 Task: Add filter "Over a year ago" in request date.
Action: Mouse moved to (862, 263)
Screenshot: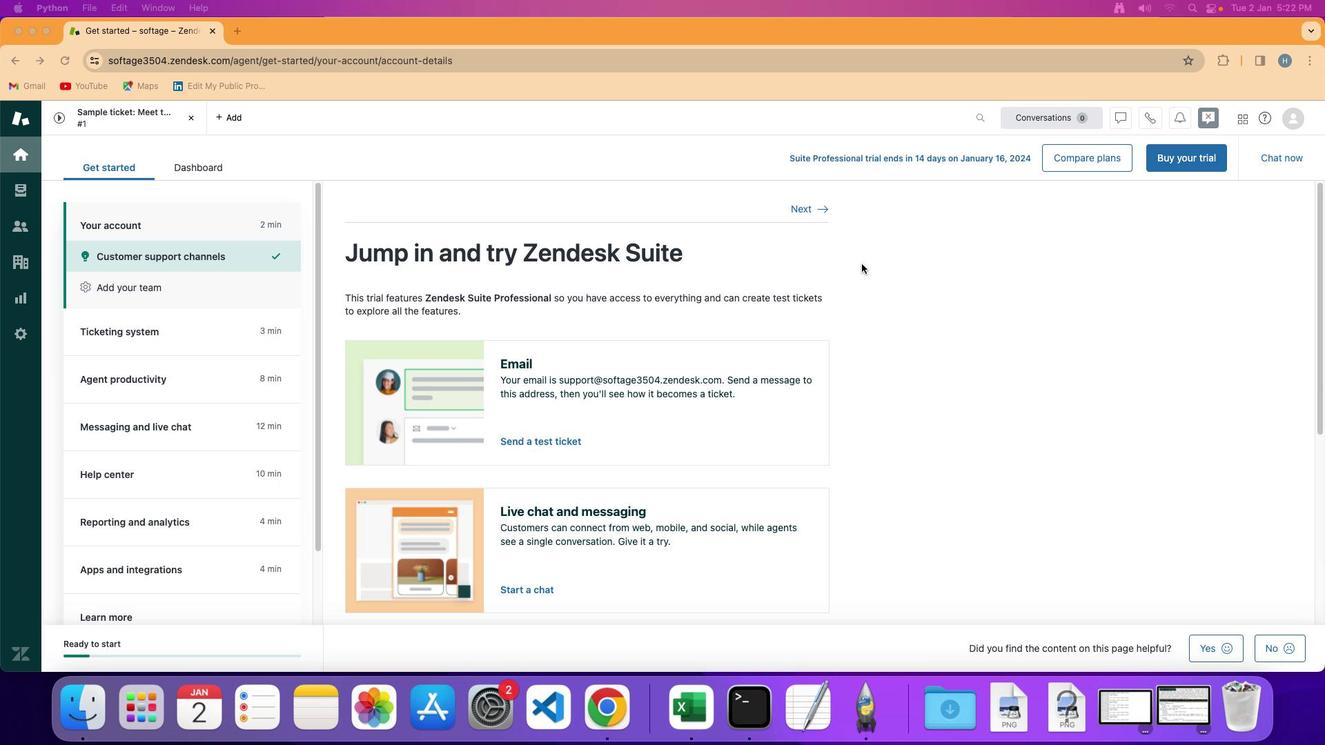 
Action: Mouse pressed left at (862, 263)
Screenshot: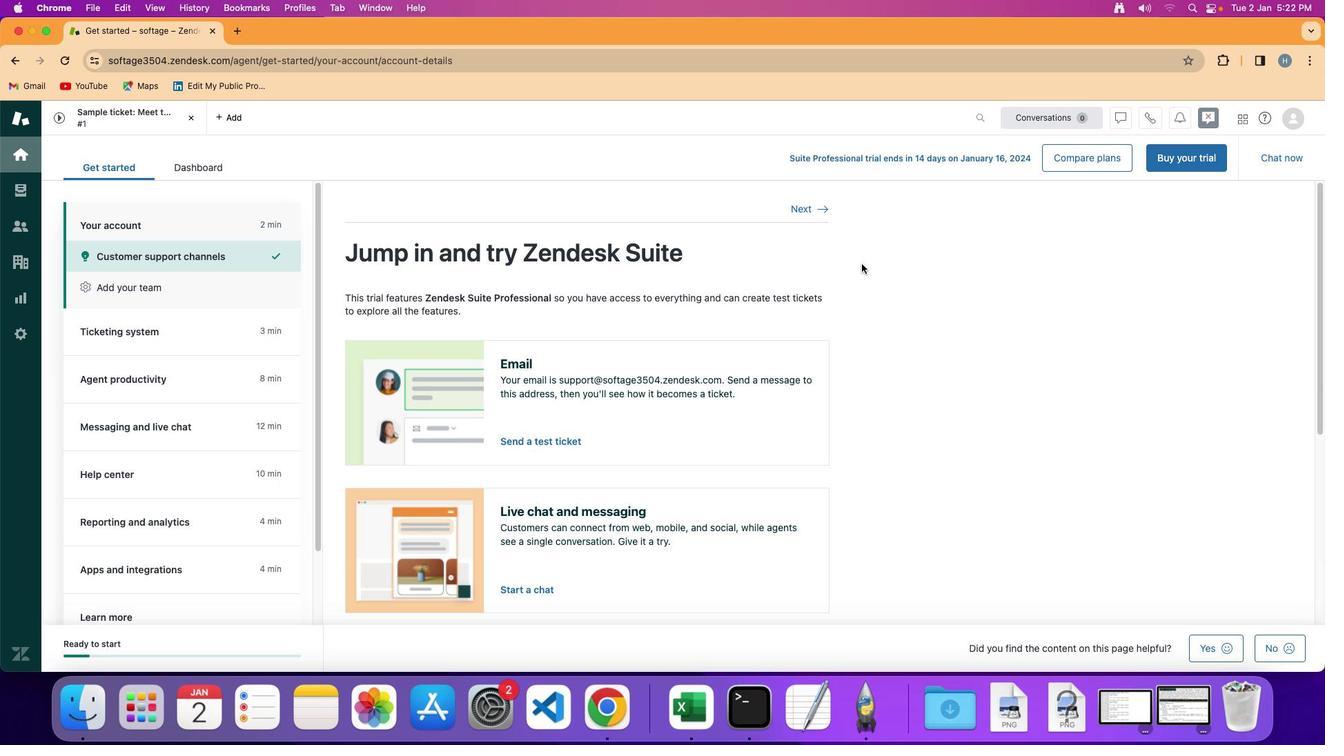 
Action: Mouse moved to (16, 189)
Screenshot: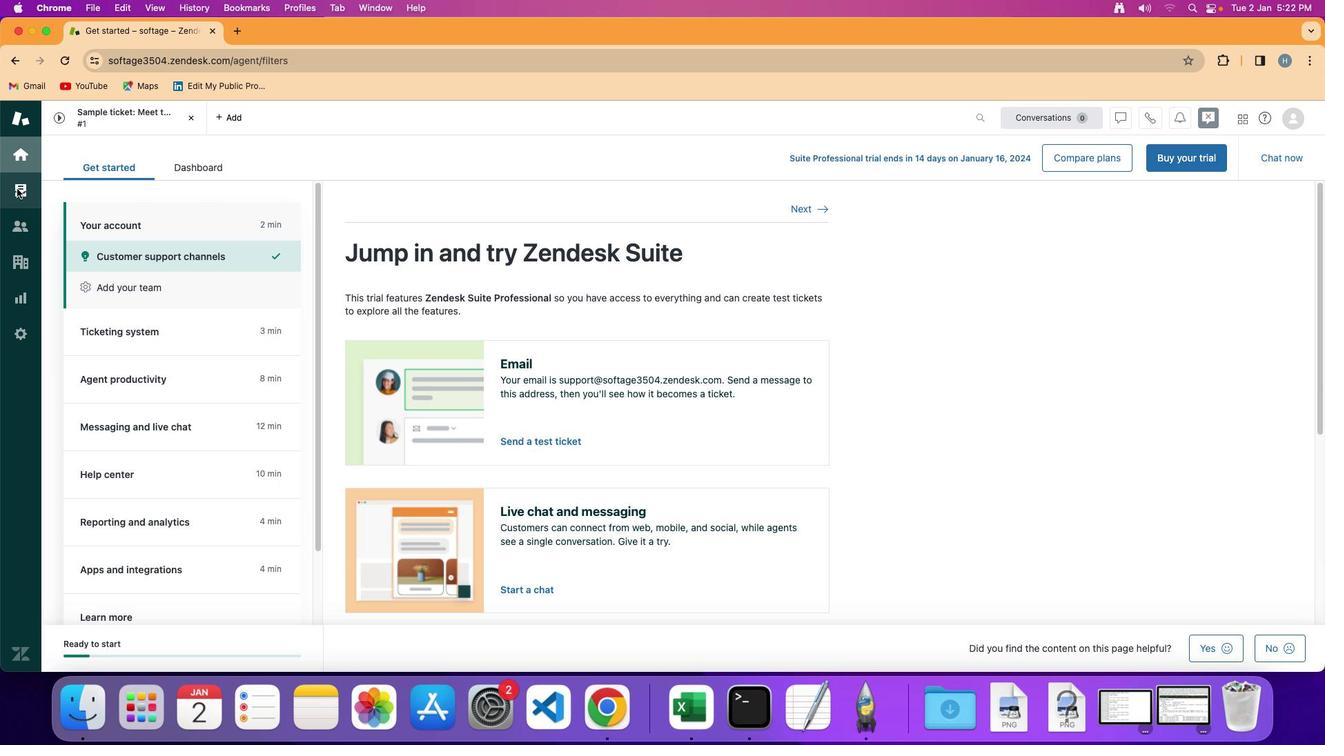 
Action: Mouse pressed left at (16, 189)
Screenshot: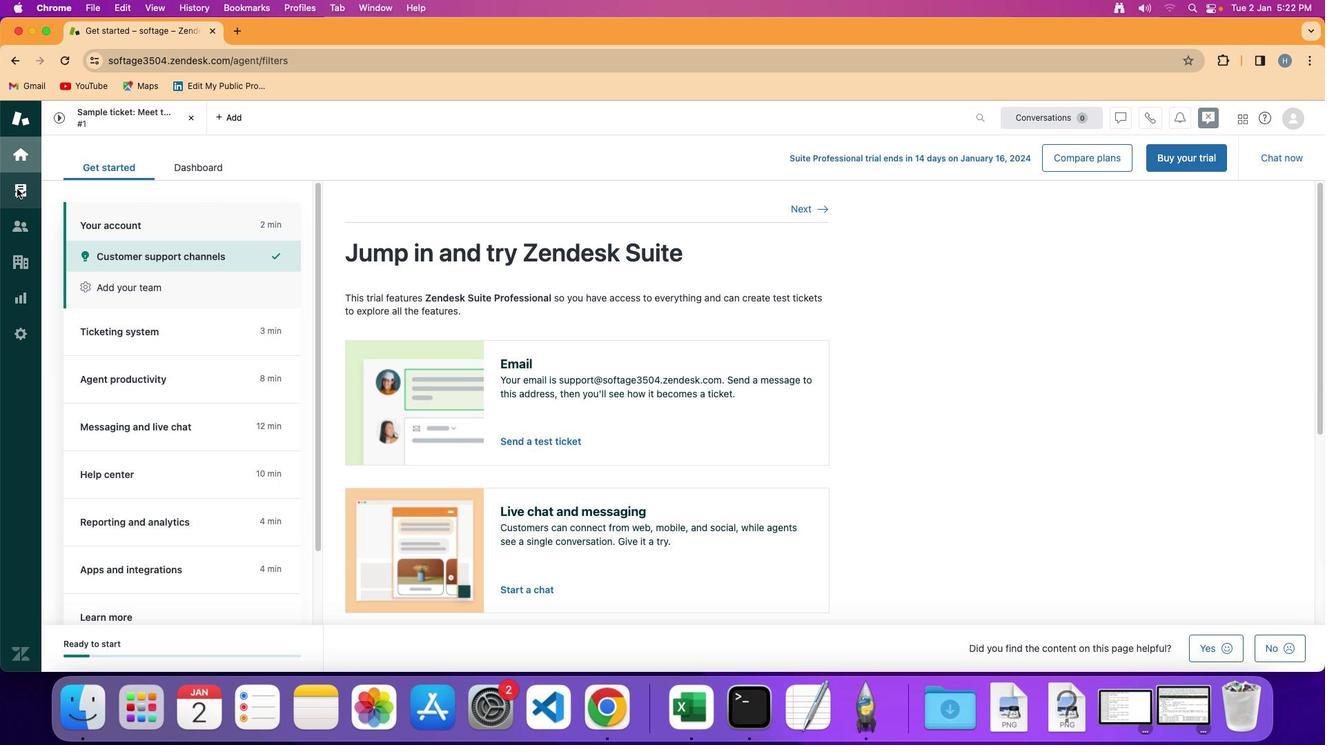 
Action: Mouse moved to (120, 267)
Screenshot: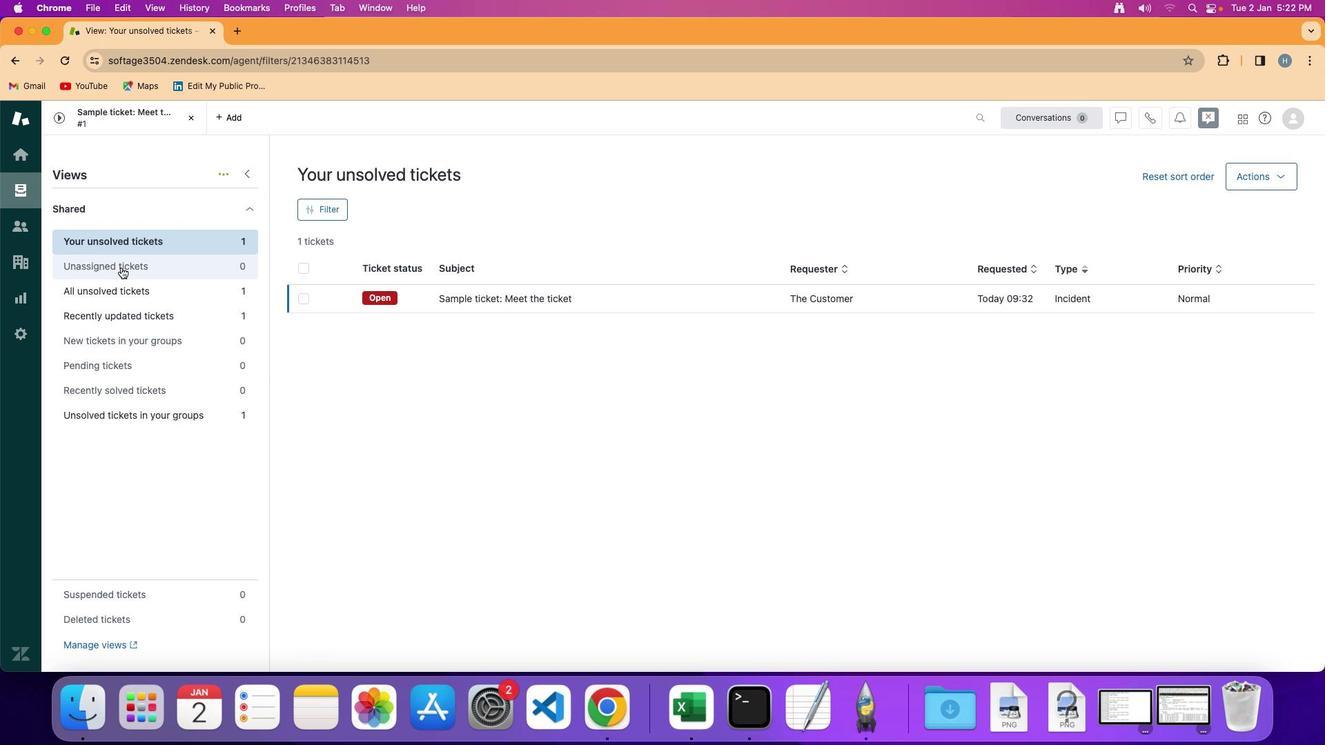 
Action: Mouse pressed left at (120, 267)
Screenshot: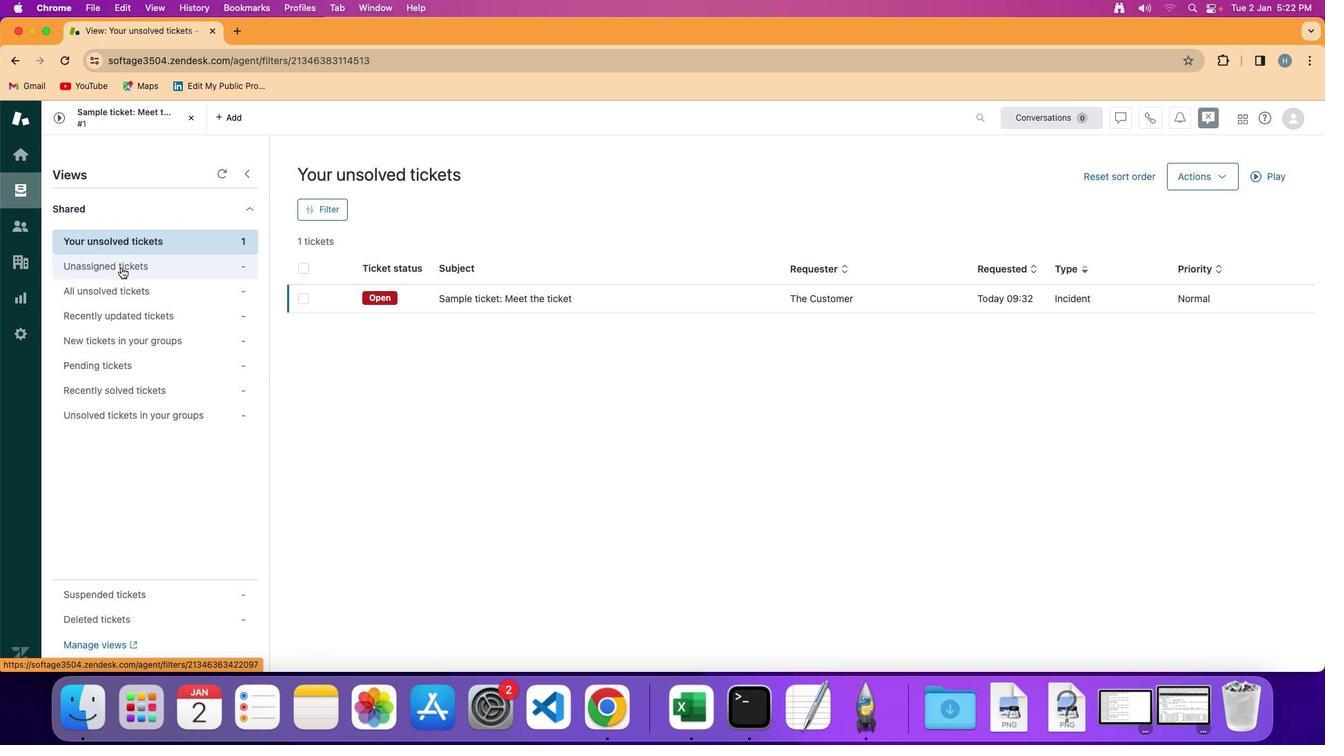 
Action: Mouse moved to (301, 219)
Screenshot: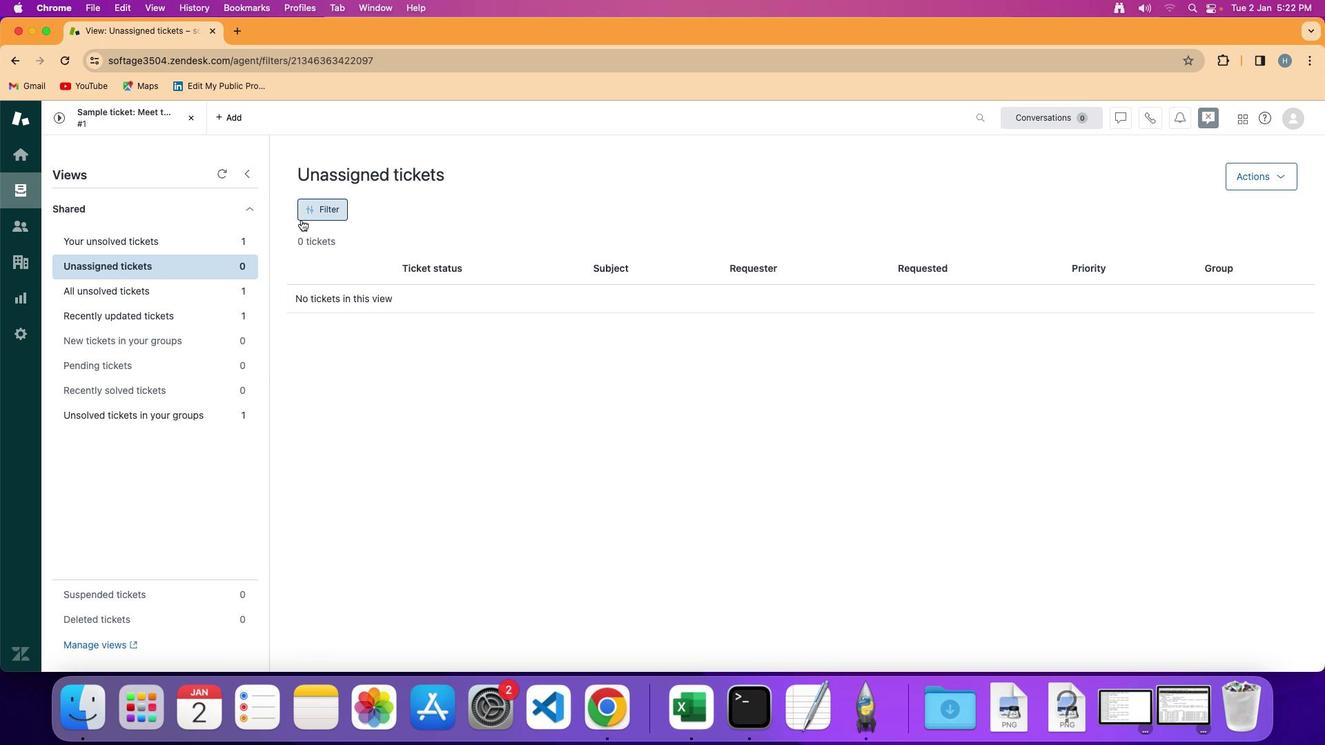 
Action: Mouse pressed left at (301, 219)
Screenshot: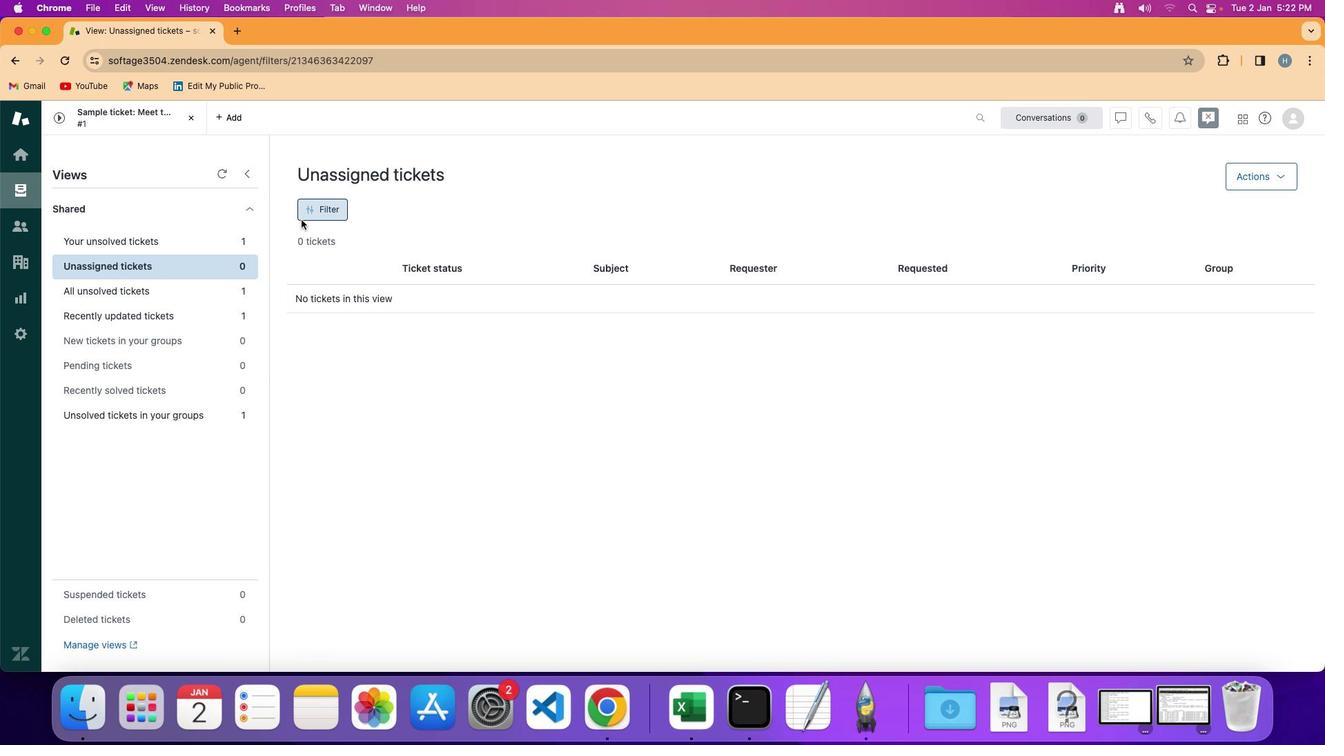 
Action: Mouse moved to (1123, 392)
Screenshot: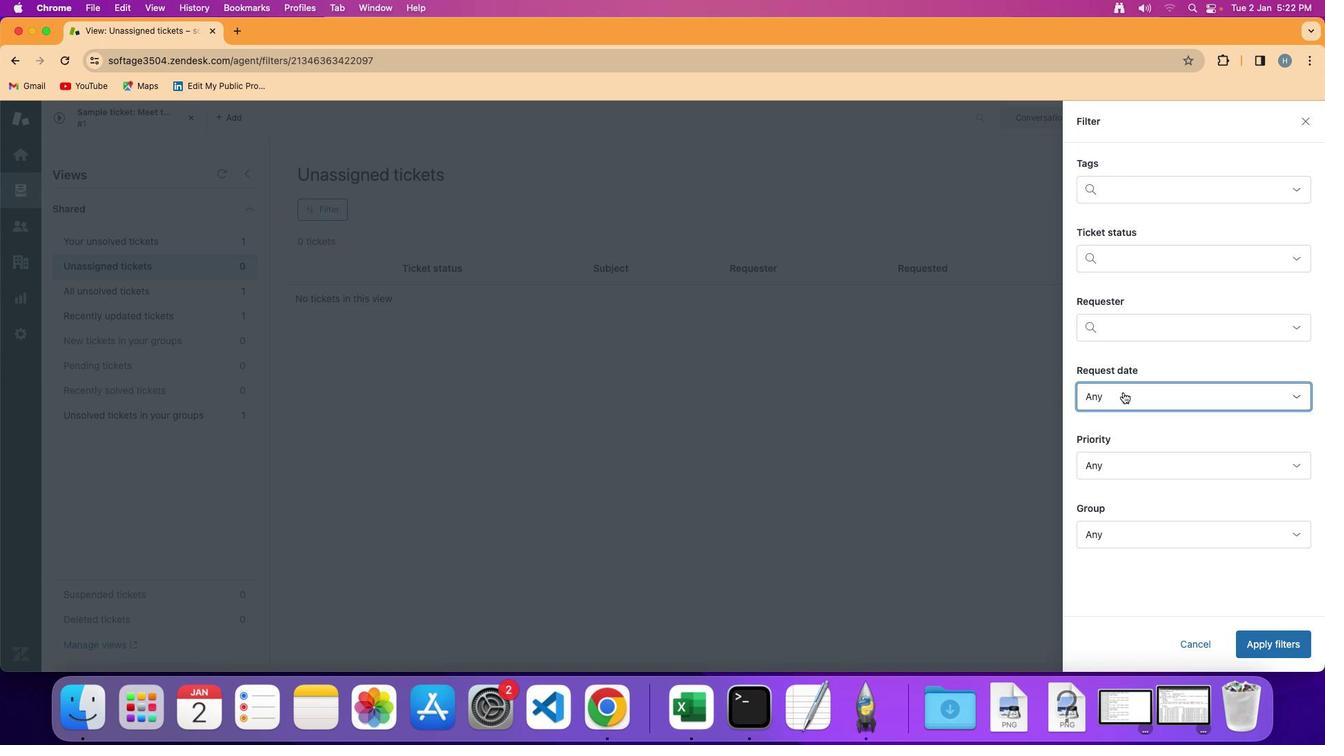 
Action: Mouse pressed left at (1123, 392)
Screenshot: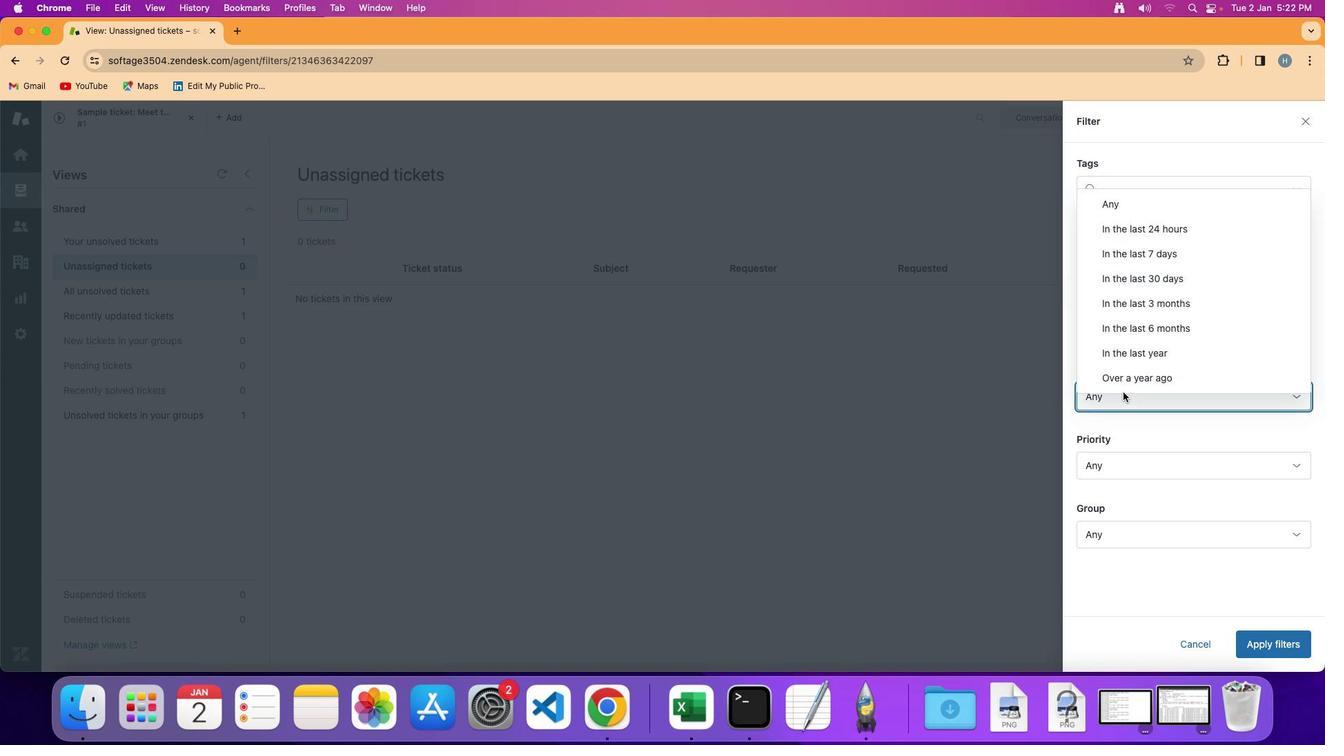 
Action: Mouse moved to (1170, 364)
Screenshot: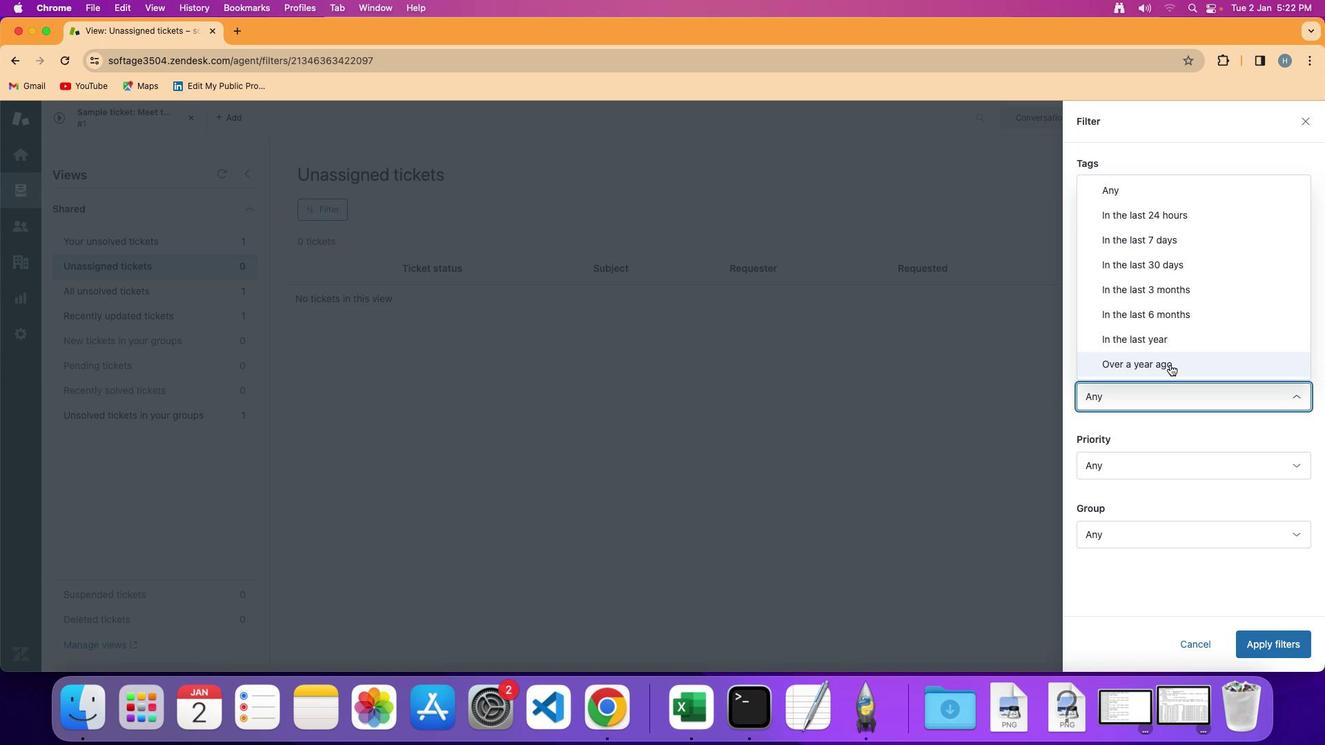 
Action: Mouse pressed left at (1170, 364)
Screenshot: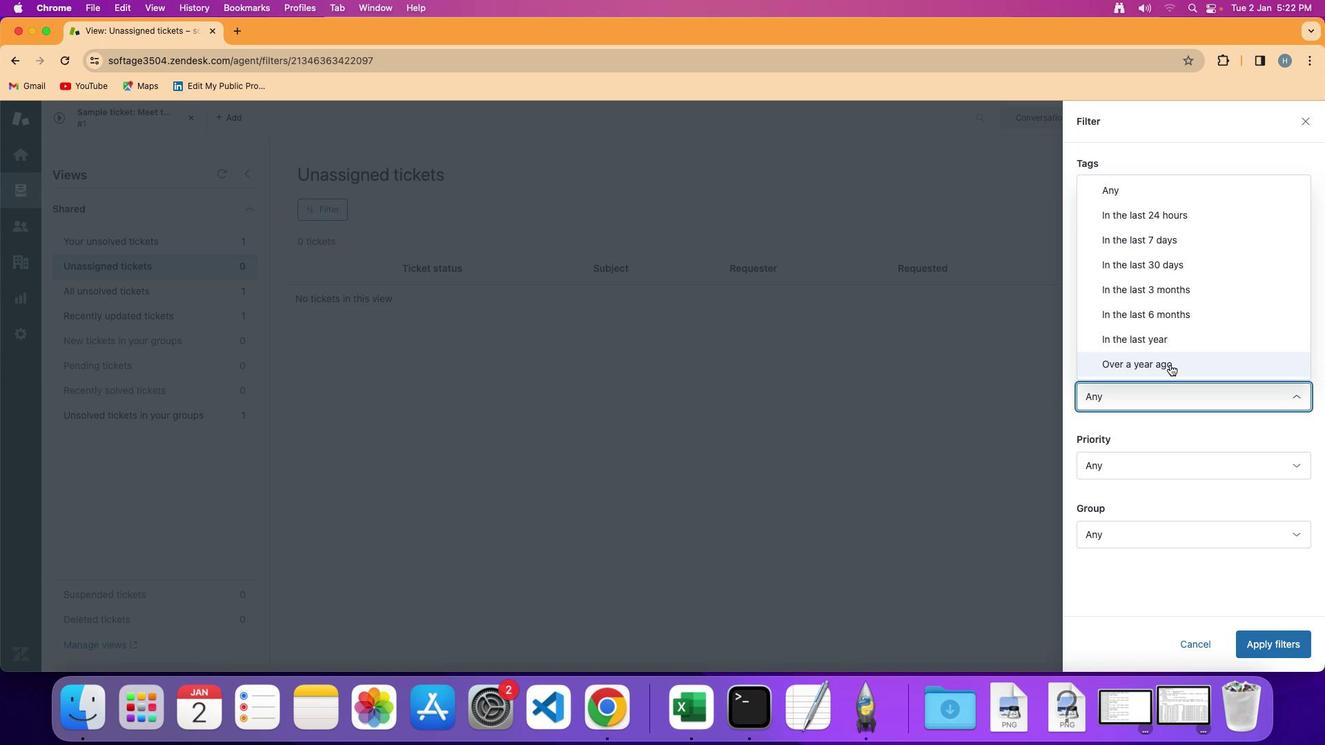 
Action: Mouse moved to (1280, 631)
Screenshot: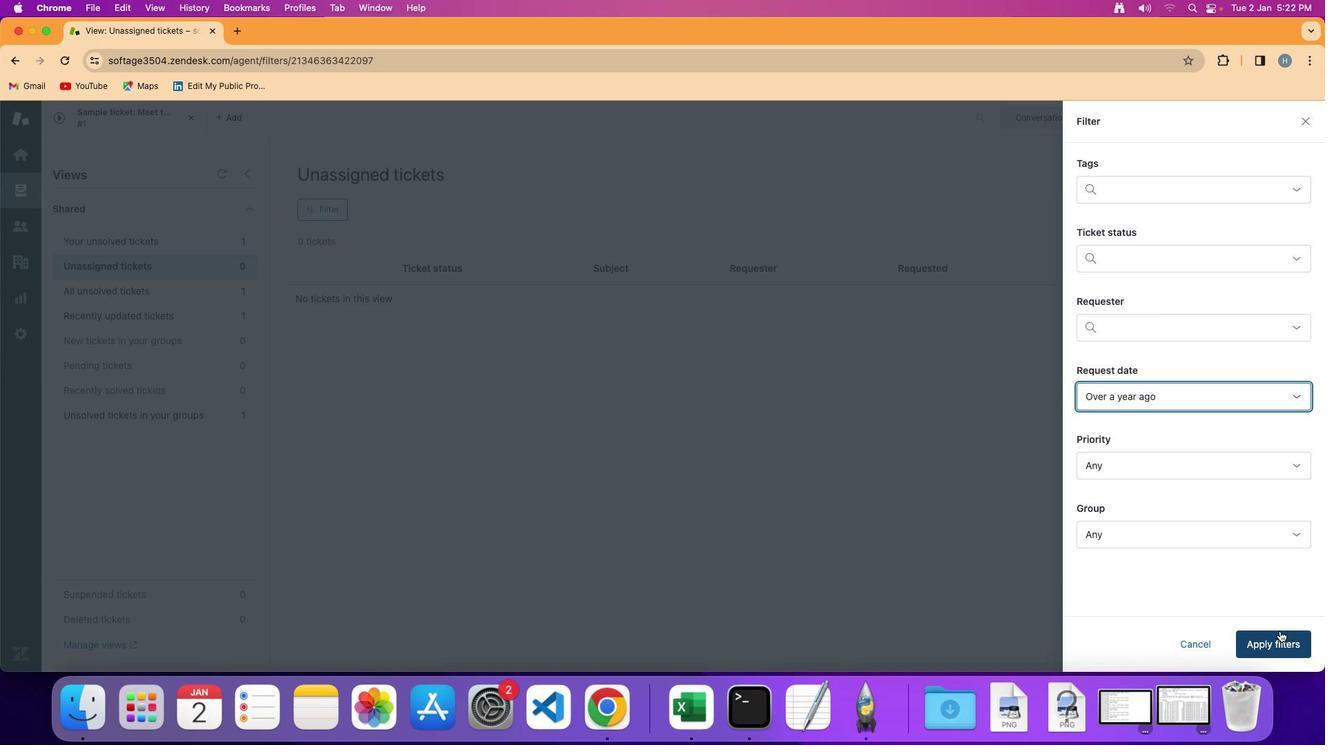 
Action: Mouse pressed left at (1280, 631)
Screenshot: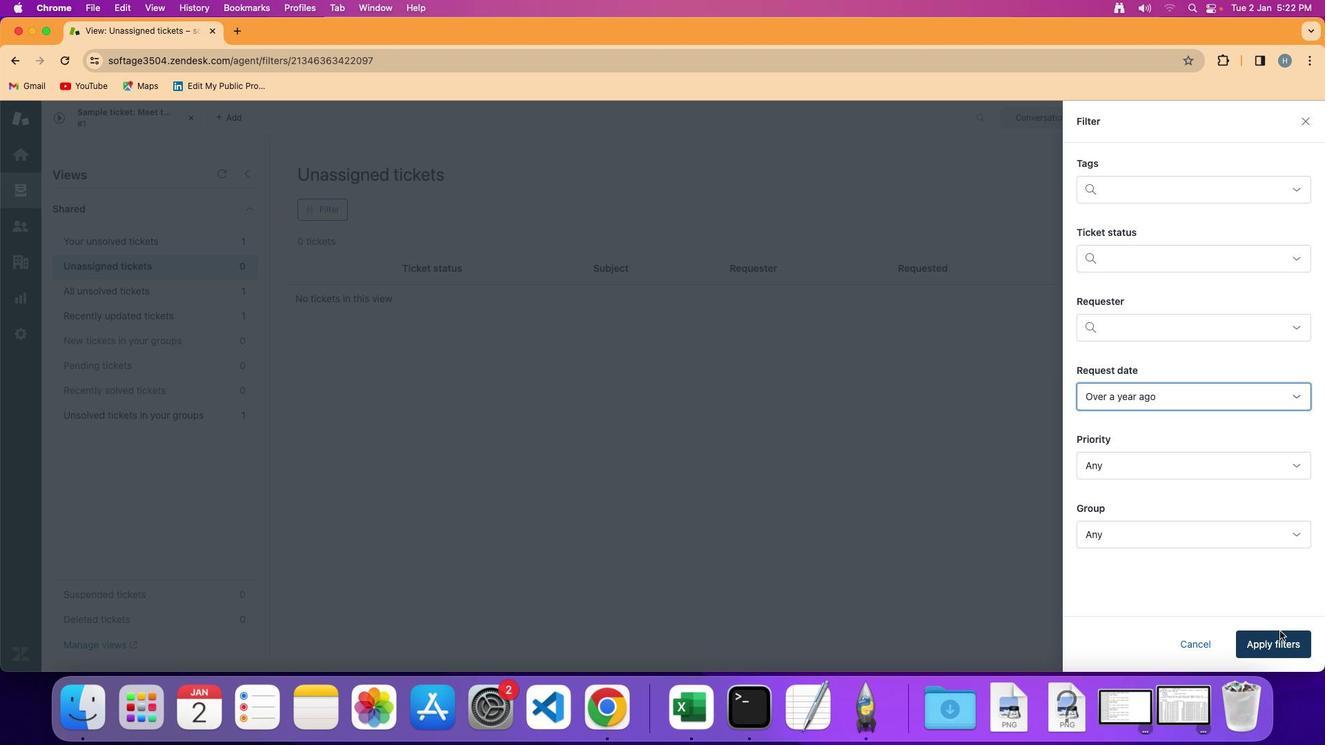 
Action: Mouse moved to (814, 424)
Screenshot: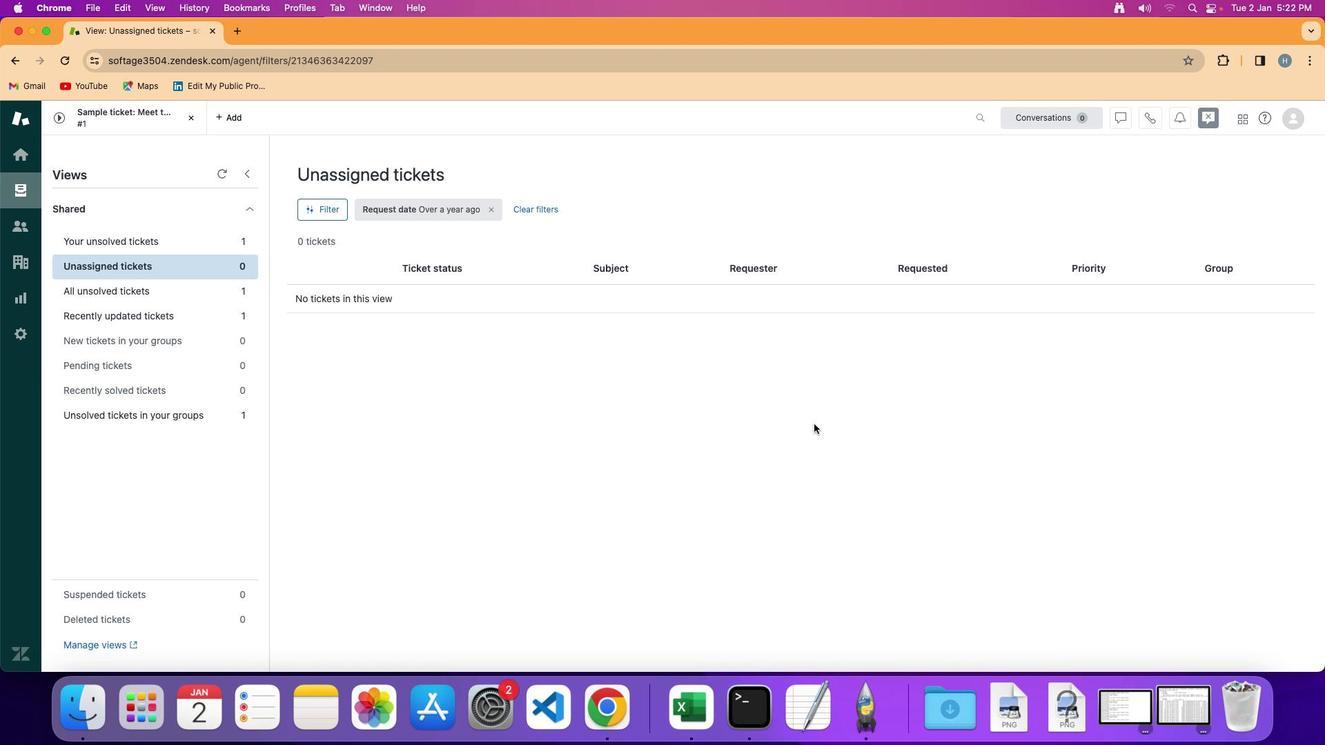 
